 Task: Select format cells if the date is after.
Action: Mouse moved to (159, 112)
Screenshot: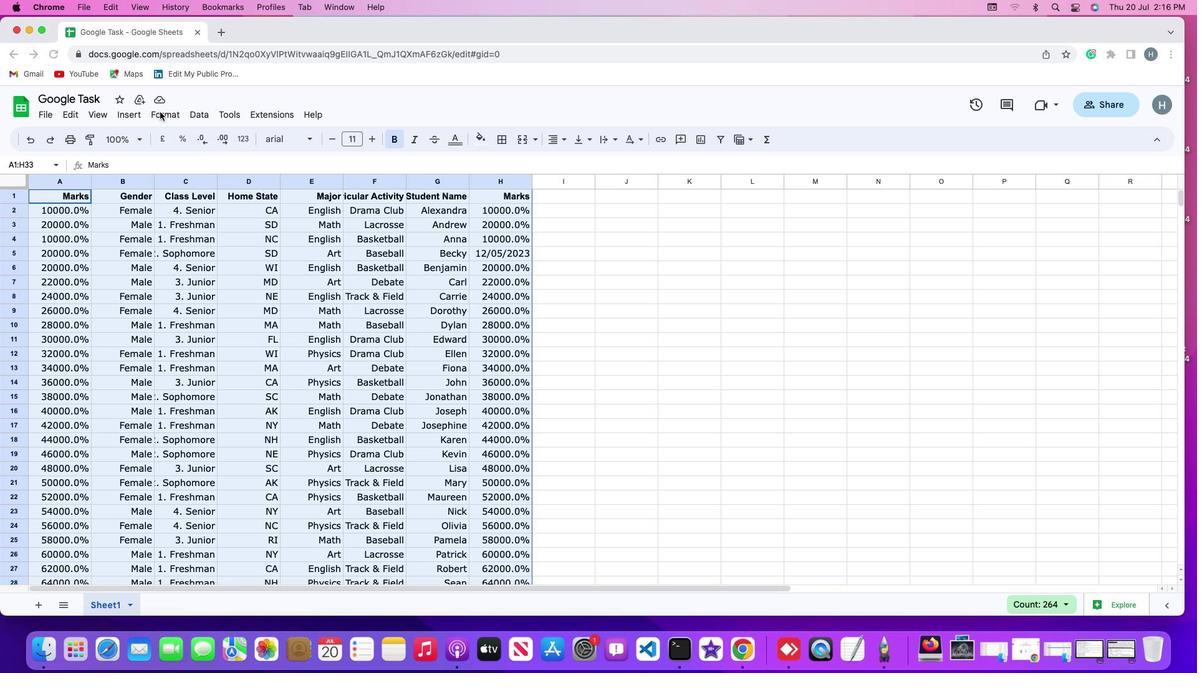 
Action: Mouse pressed left at (159, 112)
Screenshot: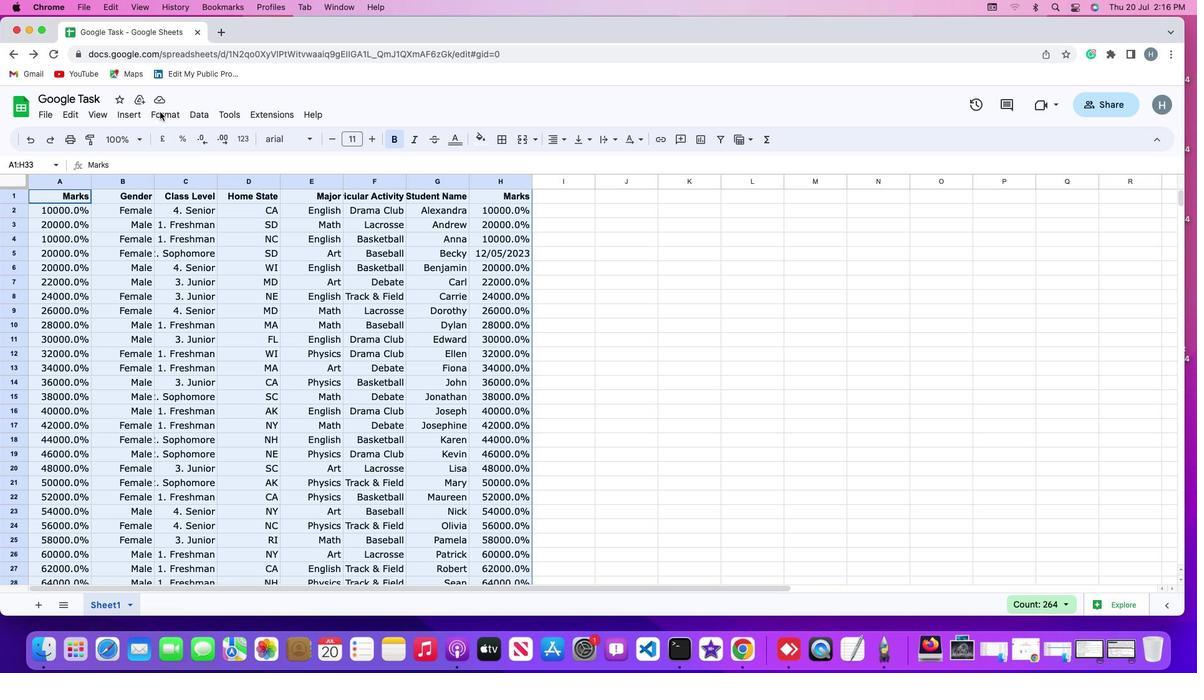 
Action: Mouse moved to (164, 111)
Screenshot: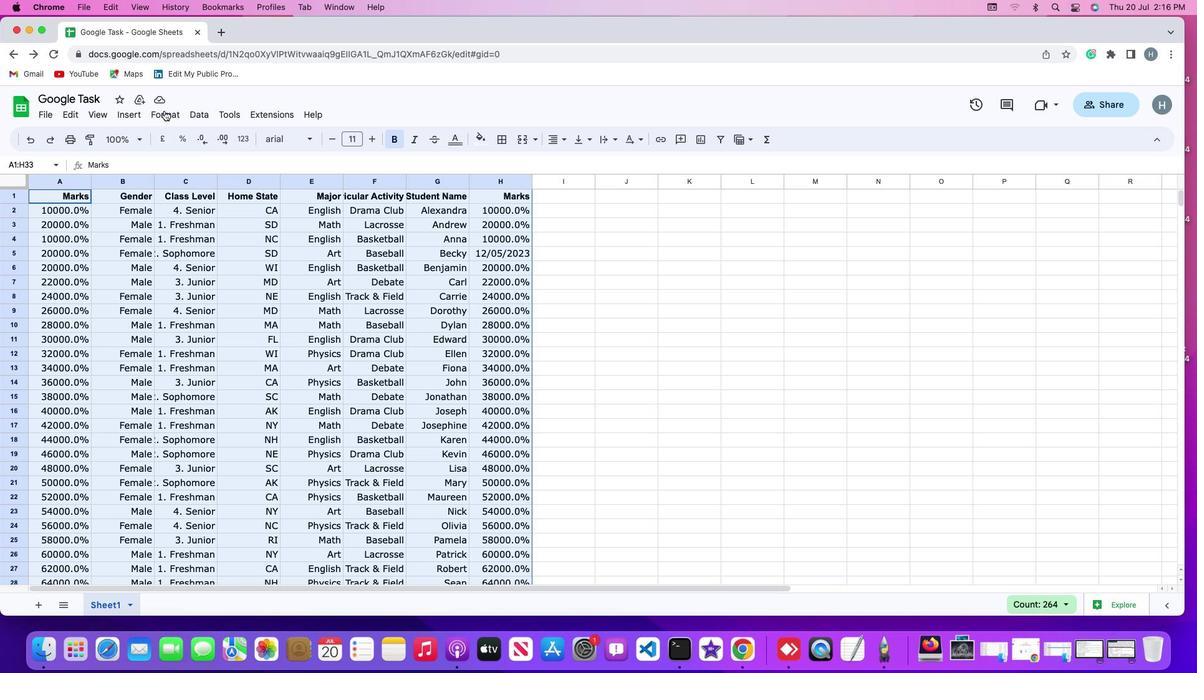 
Action: Mouse pressed left at (164, 111)
Screenshot: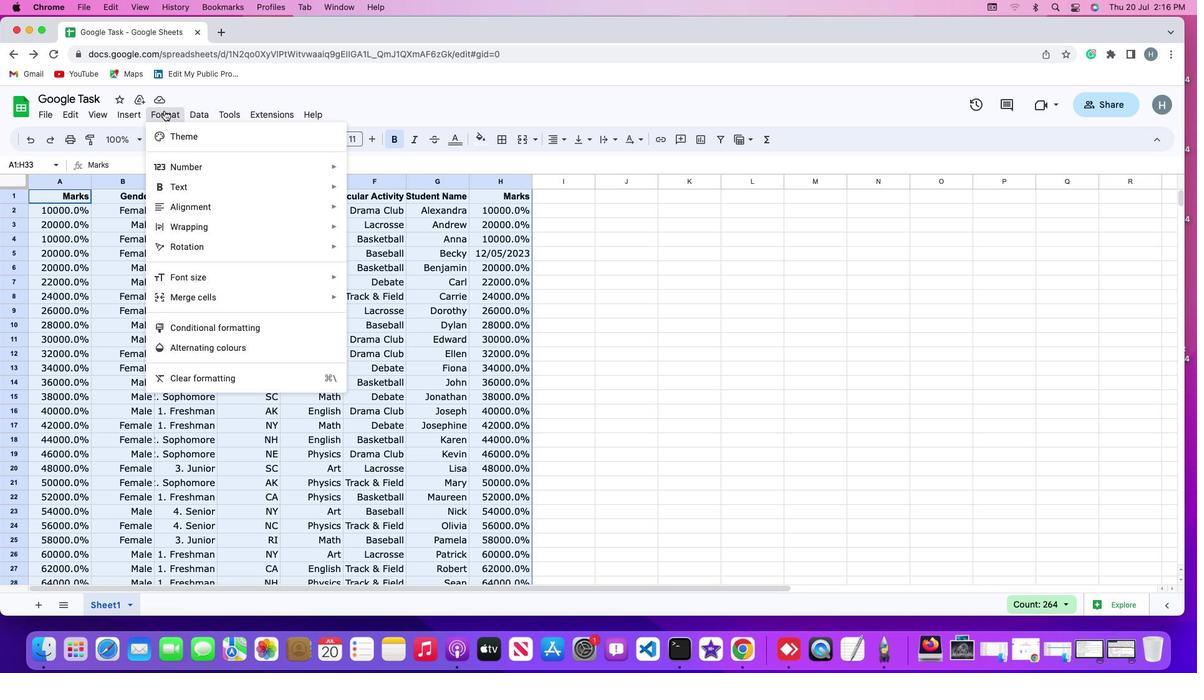 
Action: Mouse moved to (194, 326)
Screenshot: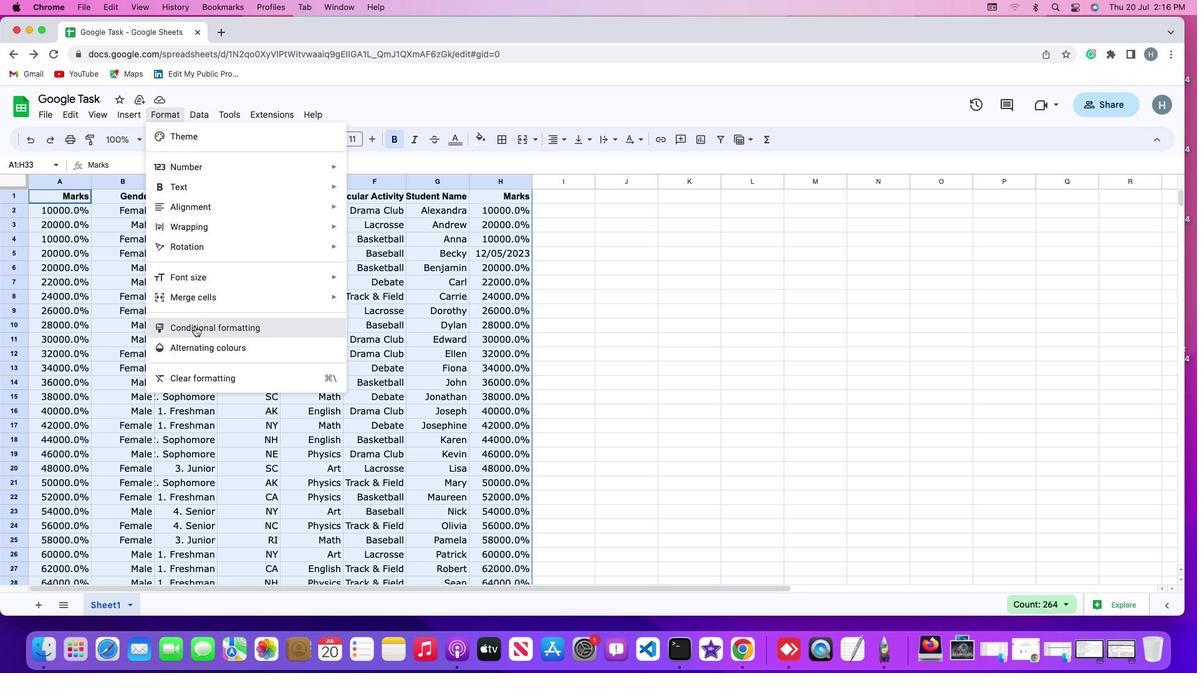 
Action: Mouse pressed left at (194, 326)
Screenshot: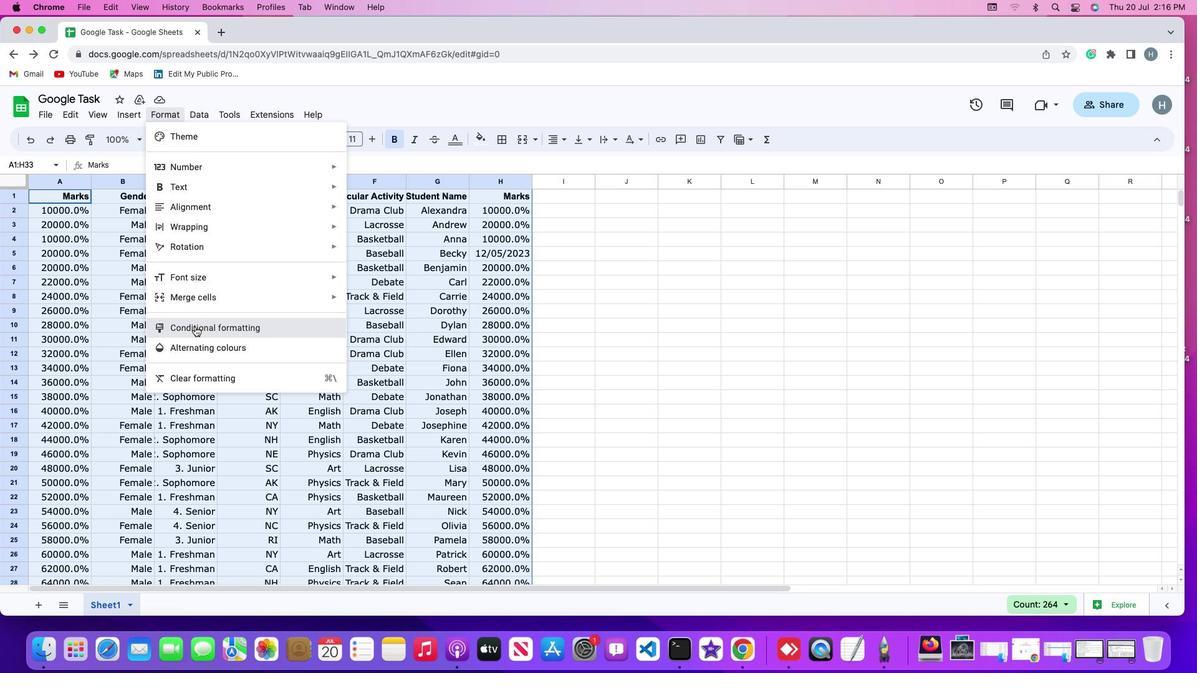 
Action: Mouse moved to (1041, 232)
Screenshot: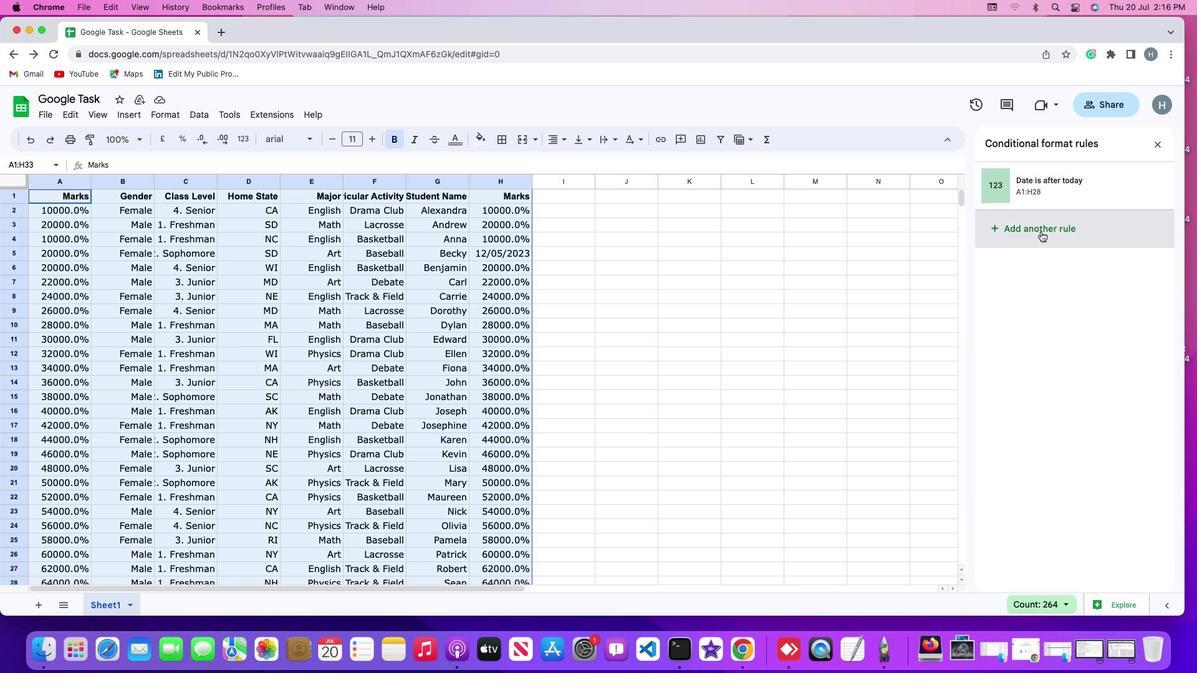 
Action: Mouse pressed left at (1041, 232)
Screenshot: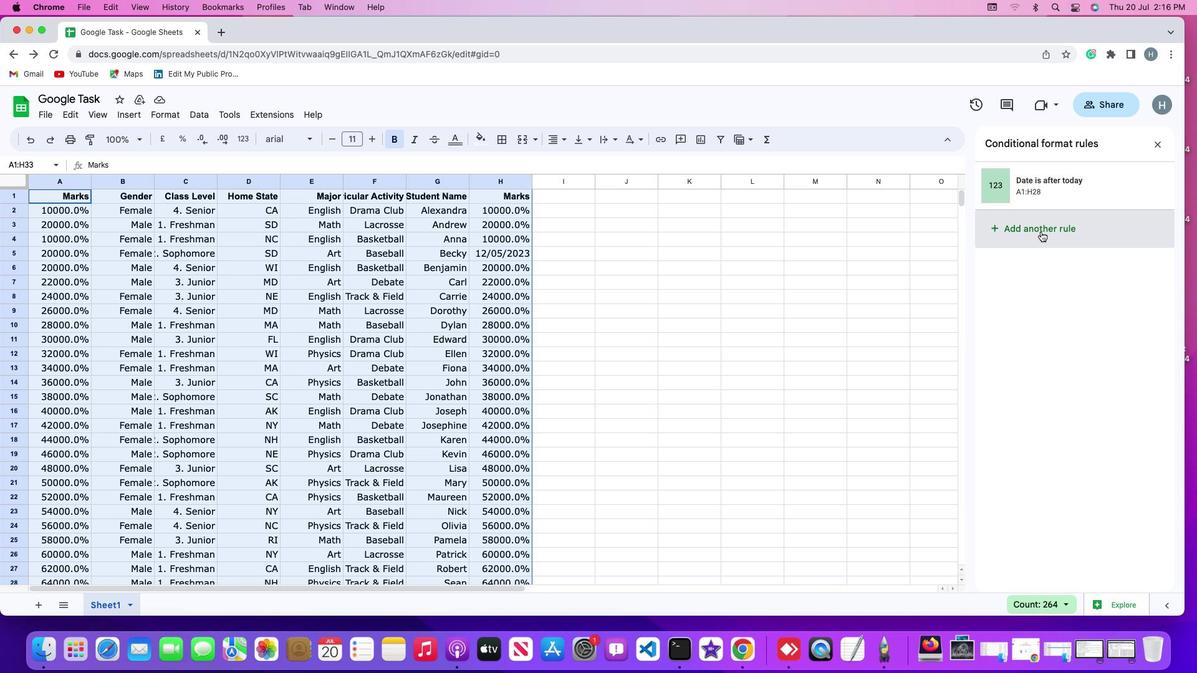 
Action: Mouse moved to (1048, 303)
Screenshot: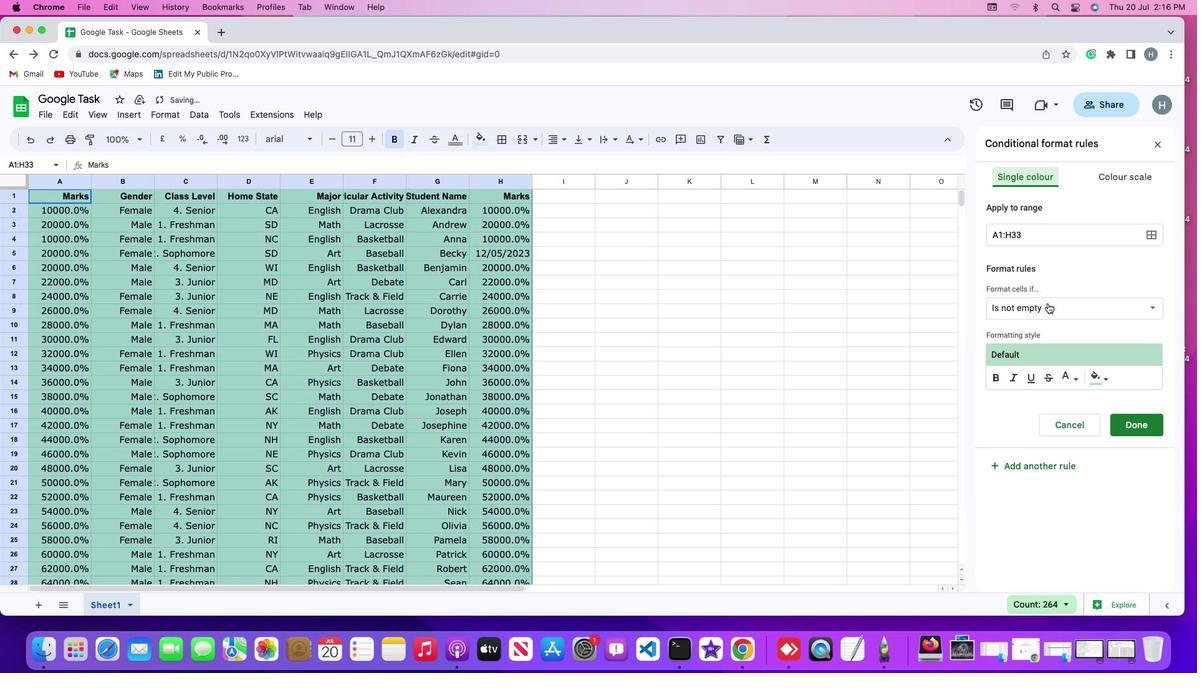 
Action: Mouse pressed left at (1048, 303)
Screenshot: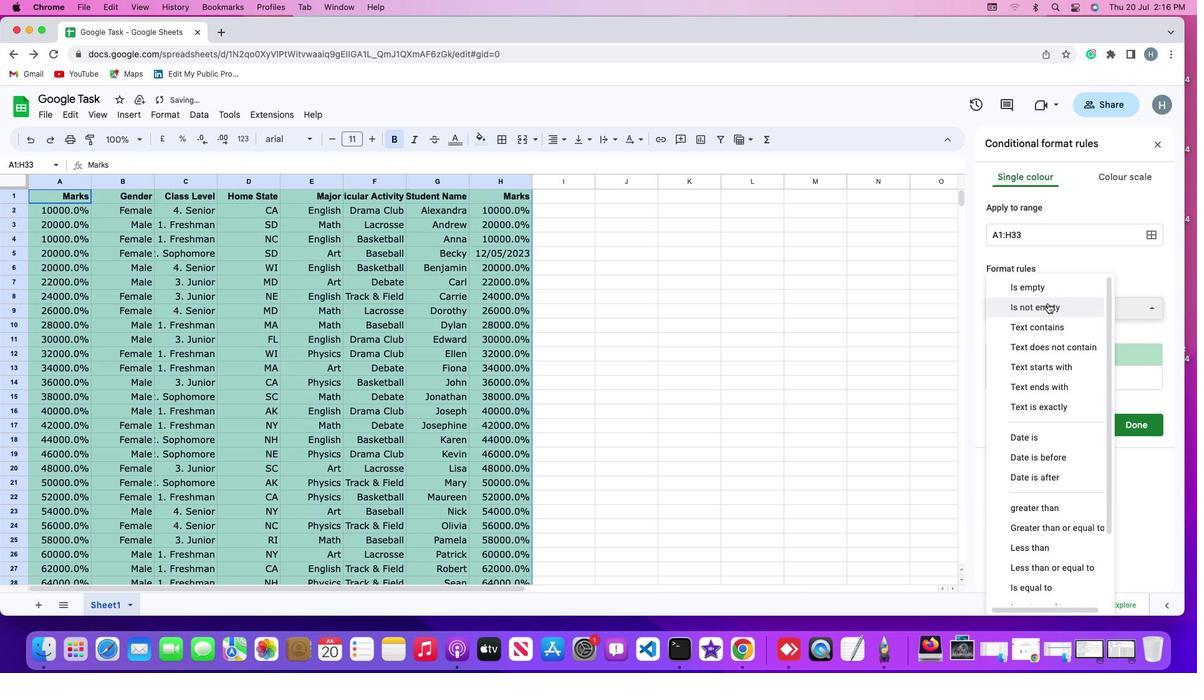 
Action: Mouse moved to (1047, 477)
Screenshot: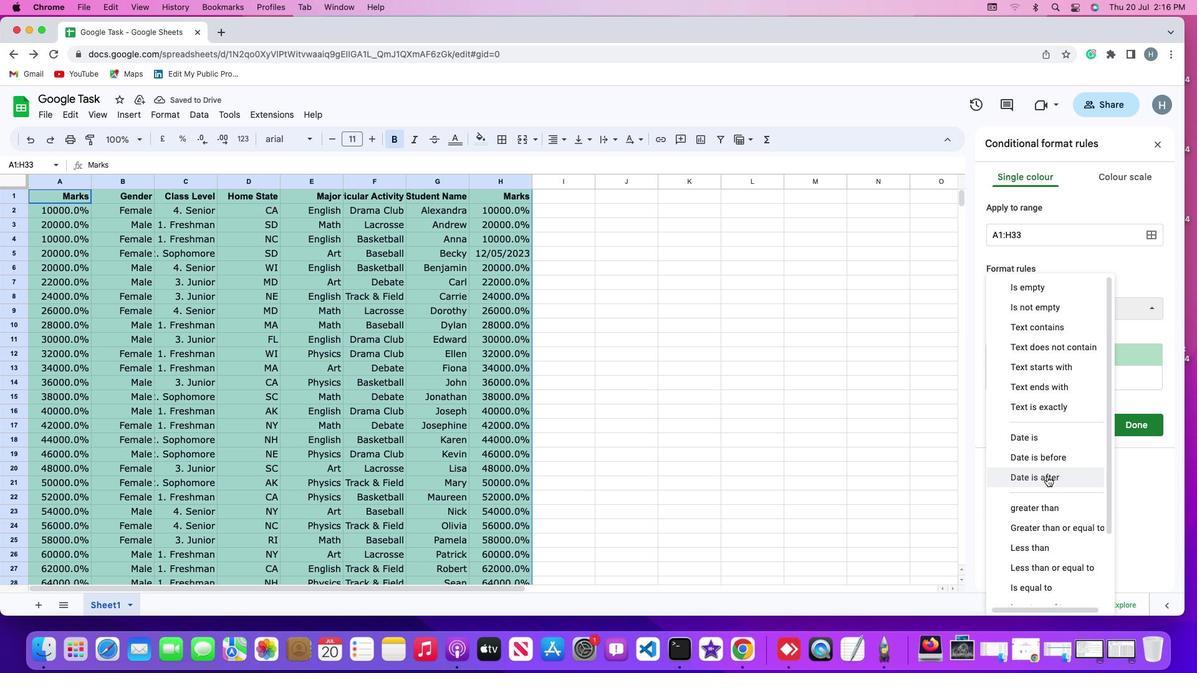 
Action: Mouse pressed left at (1047, 477)
Screenshot: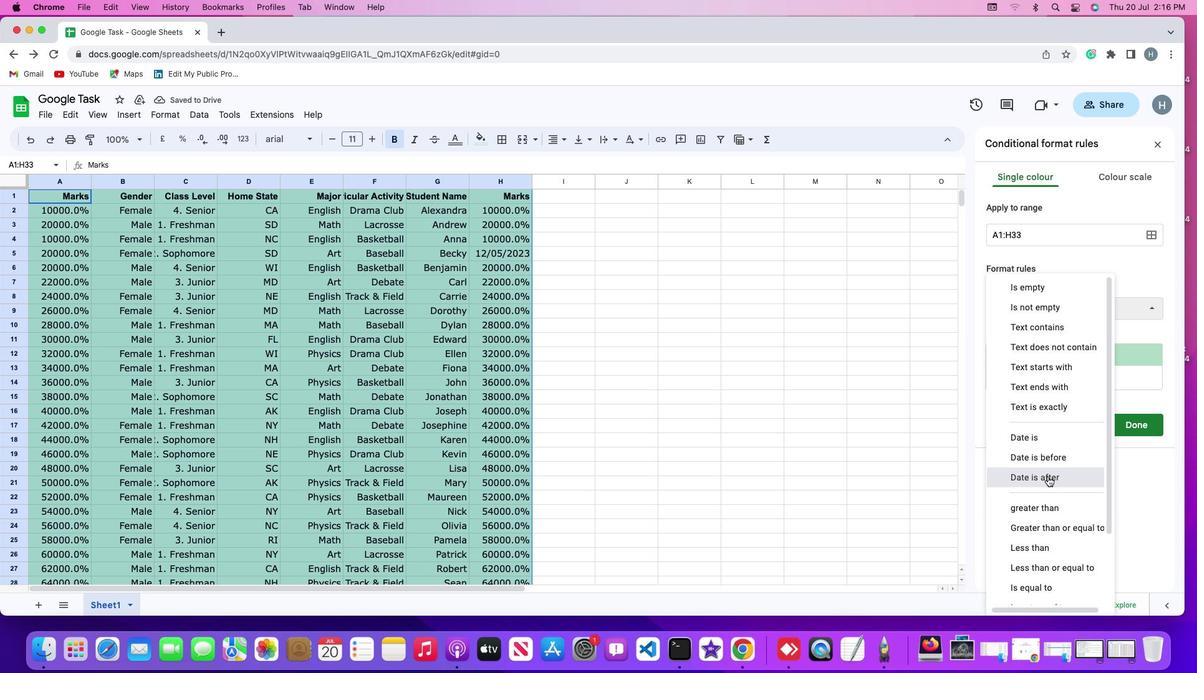 
Action: Mouse moved to (840, 438)
Screenshot: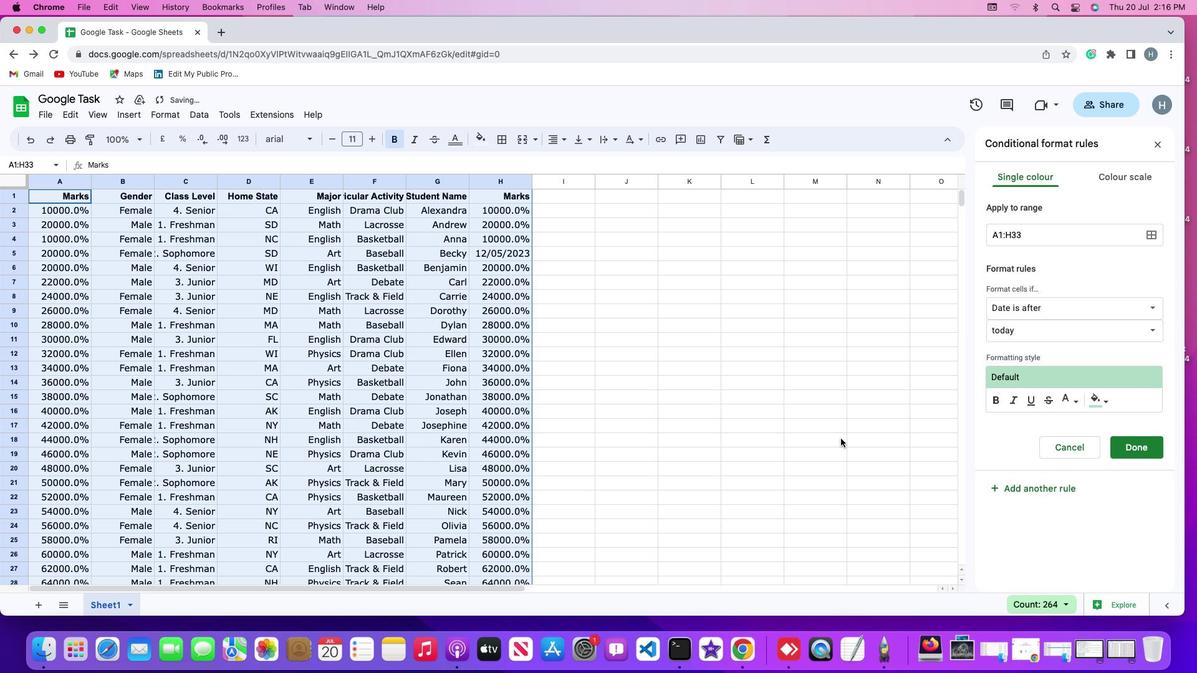 
